 Task: Open a blank sheet, save the file as planning.rtf Insert a table '2 by 3' In first column, add headers, 'City, Population'. Under first header add  London, Tokyo. Under second header add  9 Million, 37 Million. Change table style to  Blue
Action: Mouse moved to (234, 201)
Screenshot: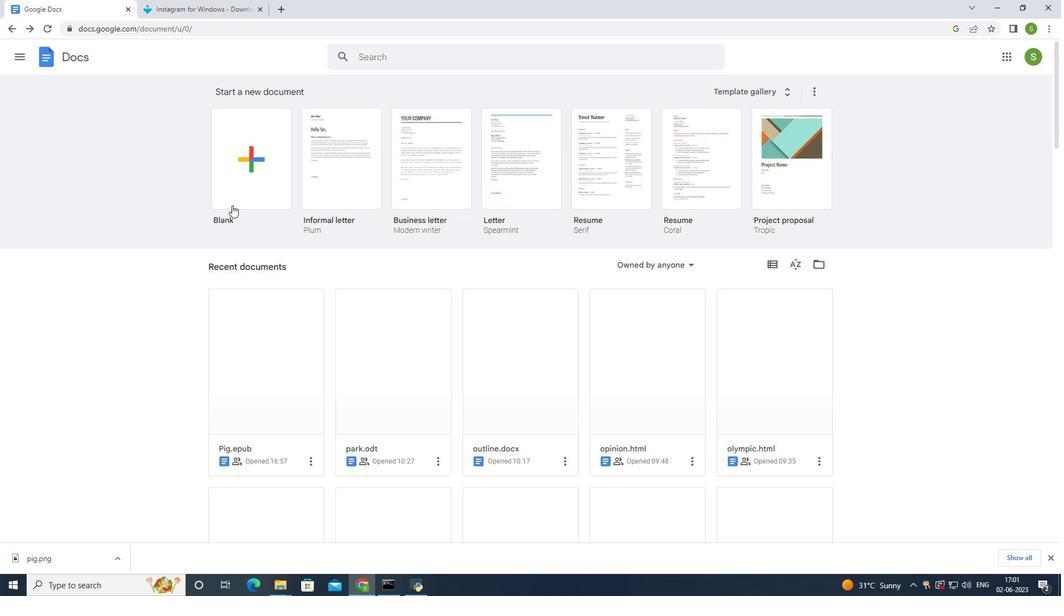
Action: Mouse pressed left at (234, 201)
Screenshot: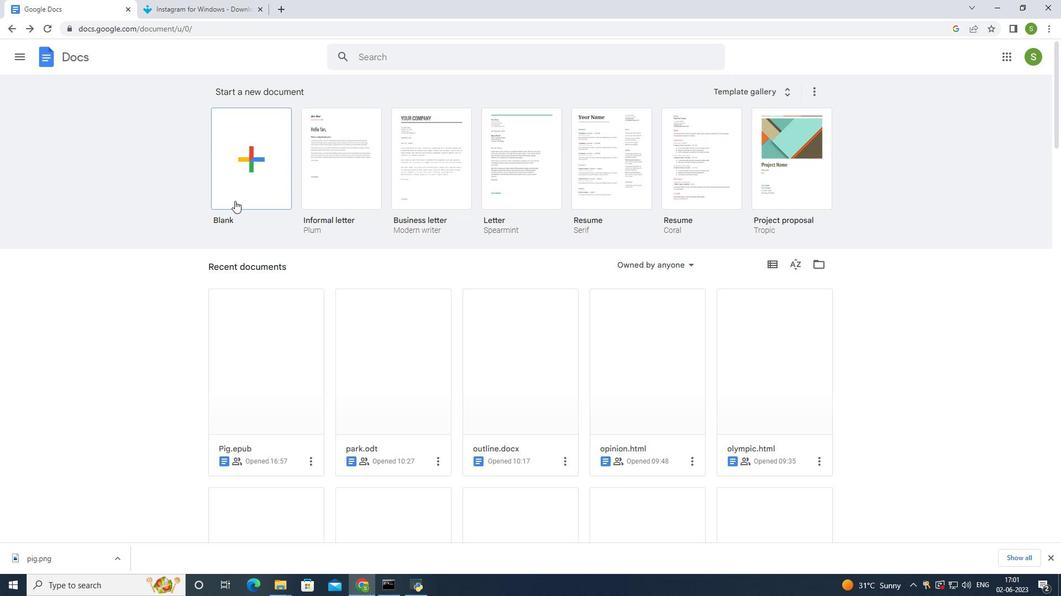 
Action: Mouse moved to (116, 49)
Screenshot: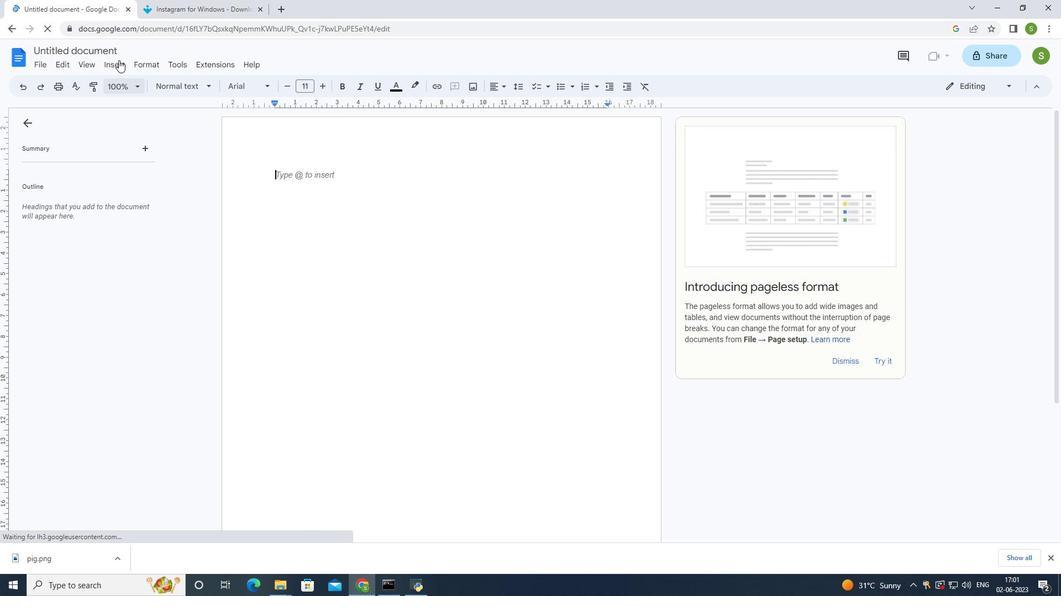 
Action: Mouse pressed left at (116, 49)
Screenshot: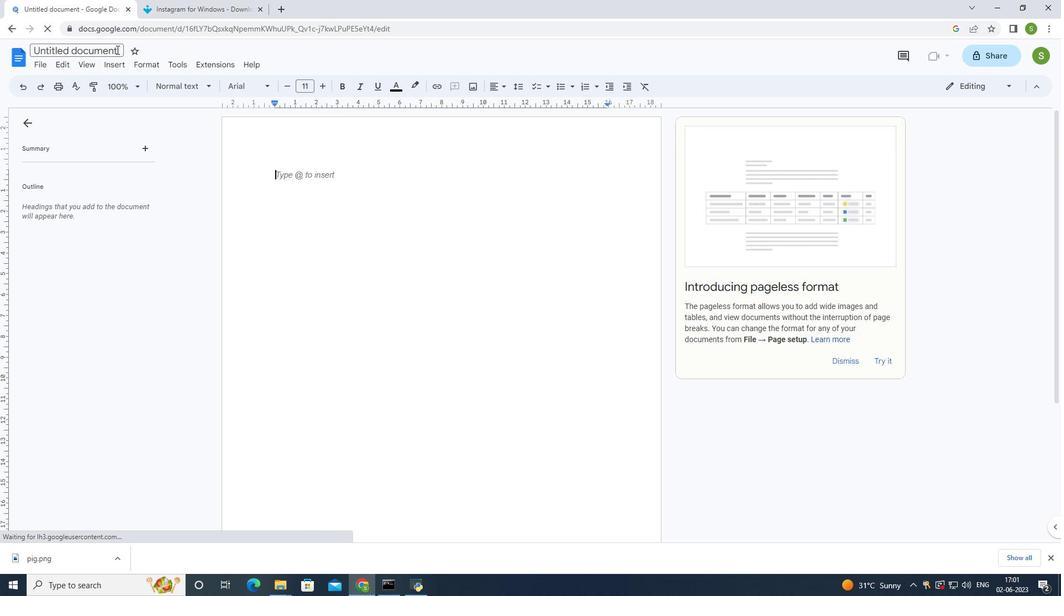 
Action: Mouse moved to (463, 421)
Screenshot: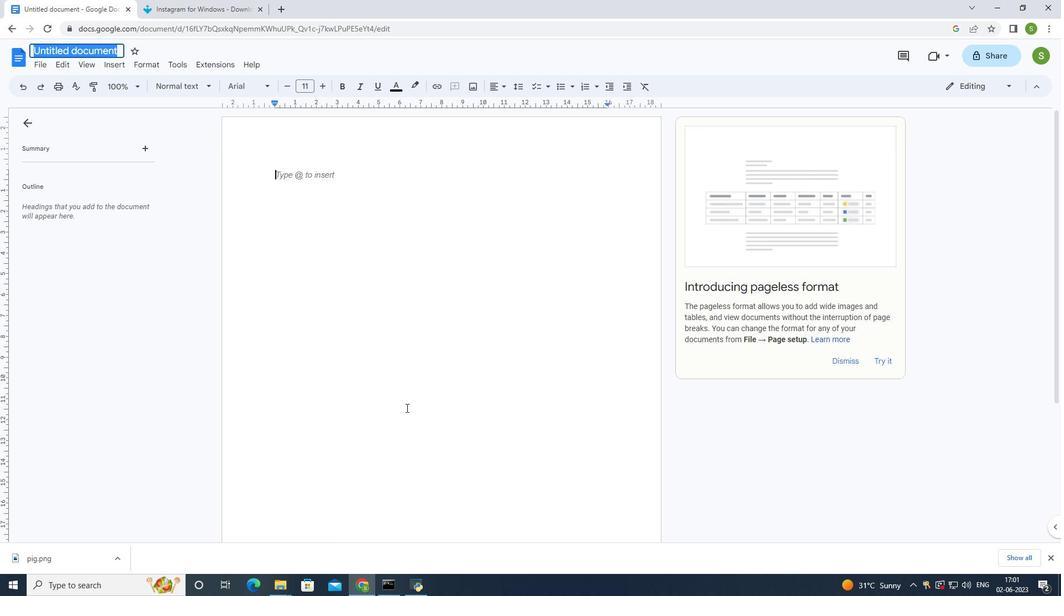
Action: Key pressed planning
Screenshot: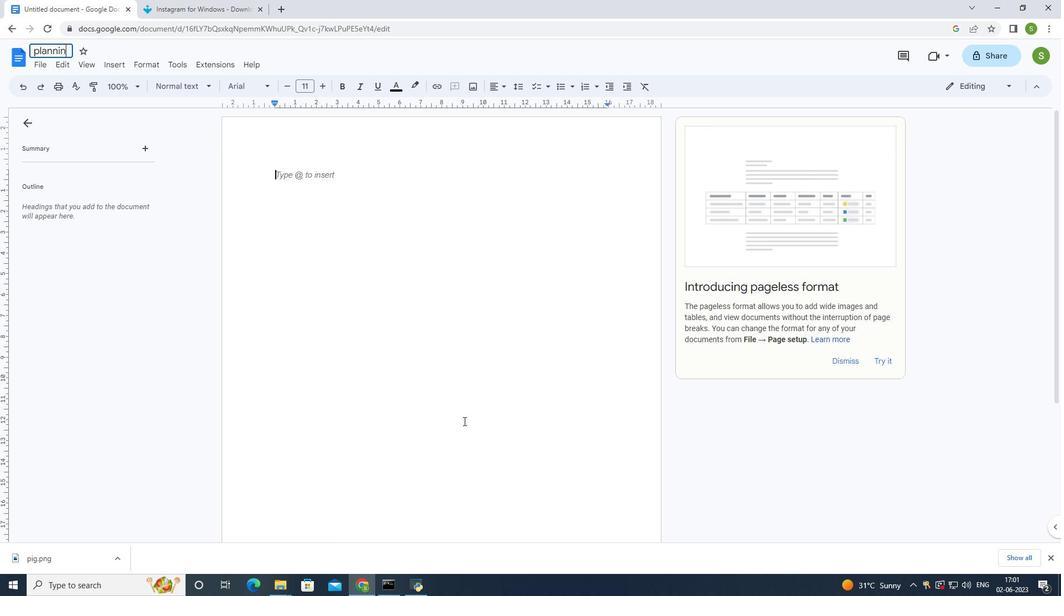 
Action: Mouse moved to (464, 421)
Screenshot: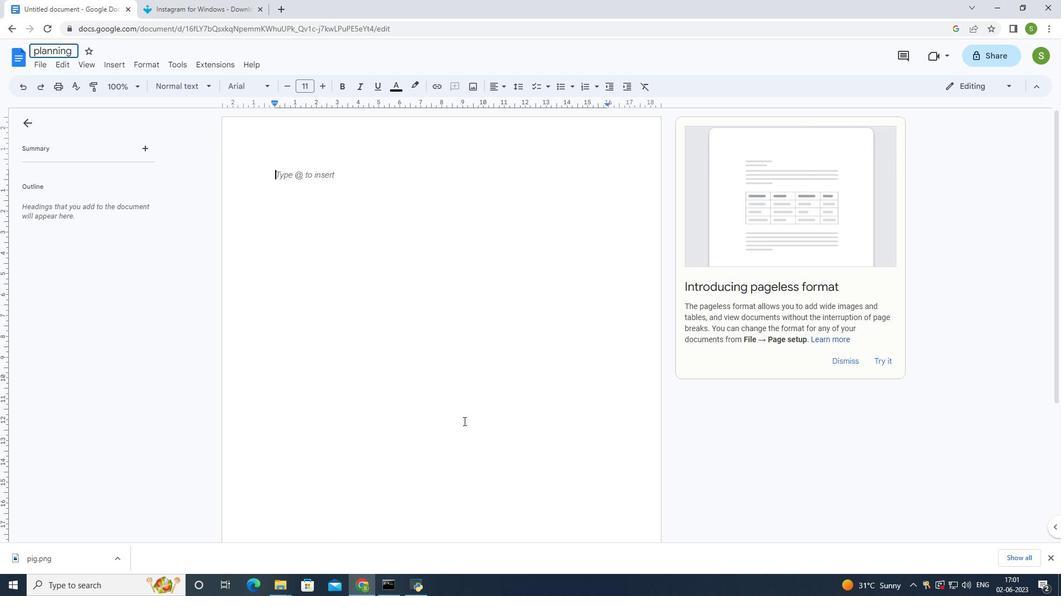 
Action: Key pressed .rft<Key.enter>
Screenshot: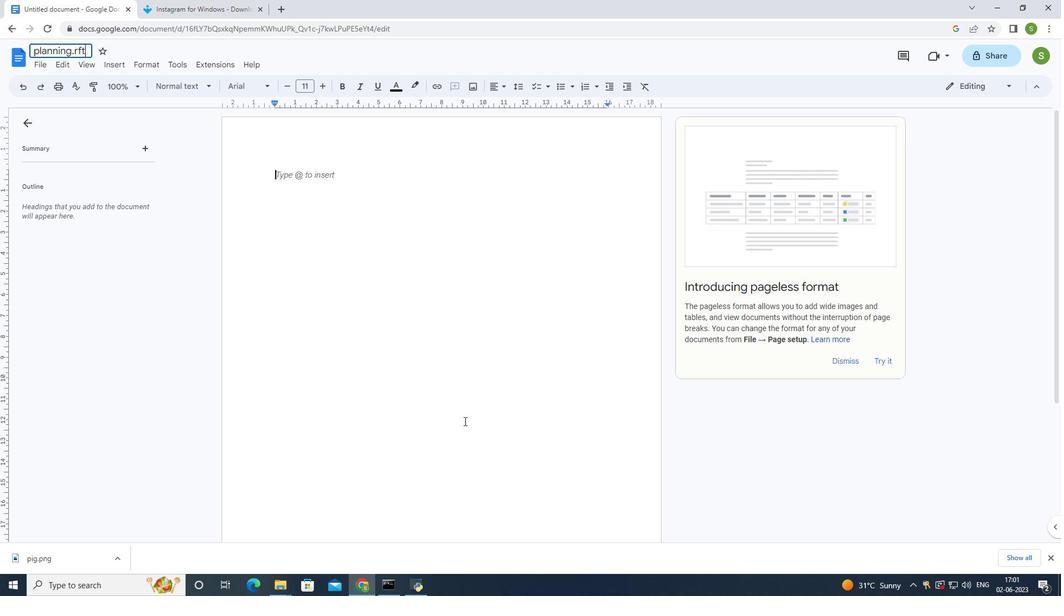 
Action: Mouse moved to (66, 63)
Screenshot: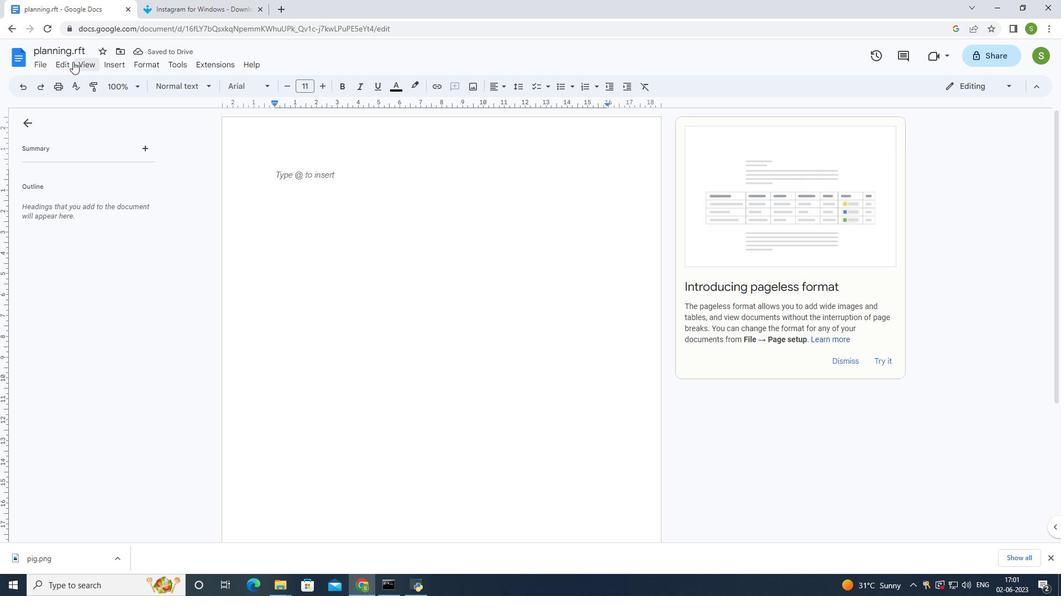 
Action: Mouse pressed left at (66, 63)
Screenshot: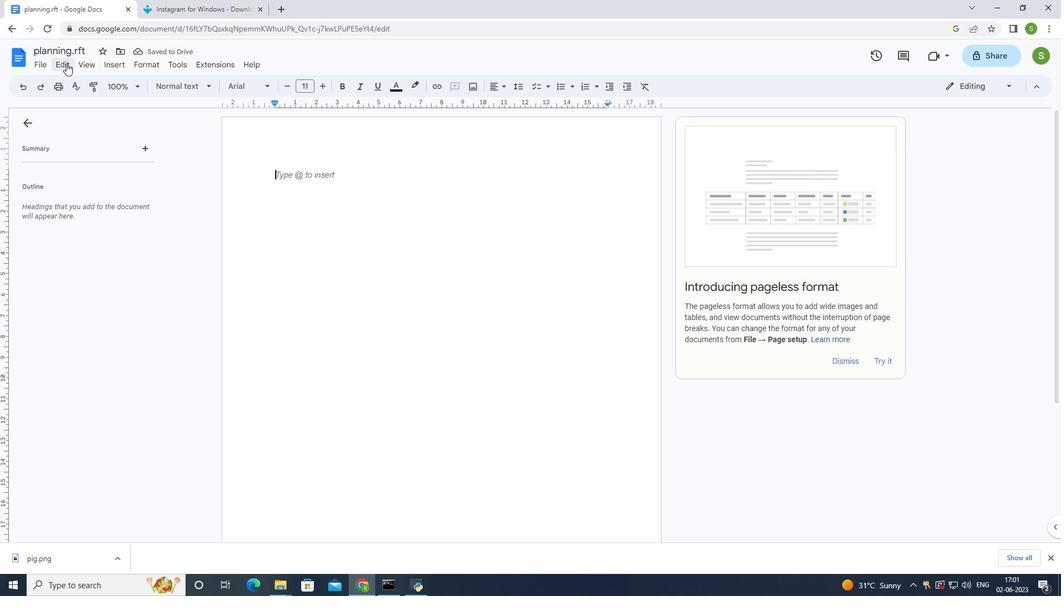 
Action: Mouse moved to (294, 129)
Screenshot: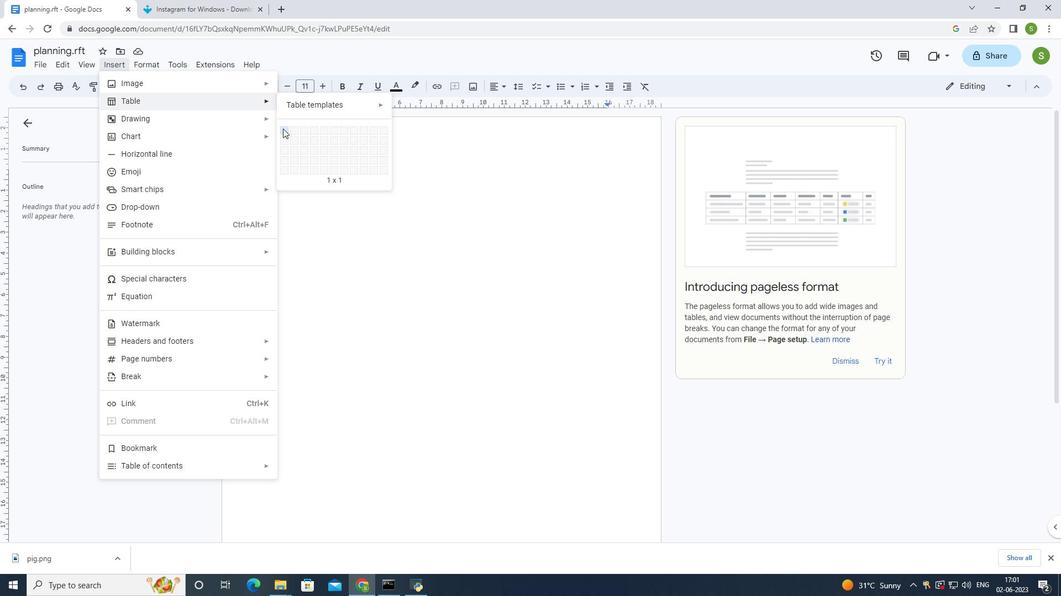 
Action: Mouse pressed left at (294, 129)
Screenshot: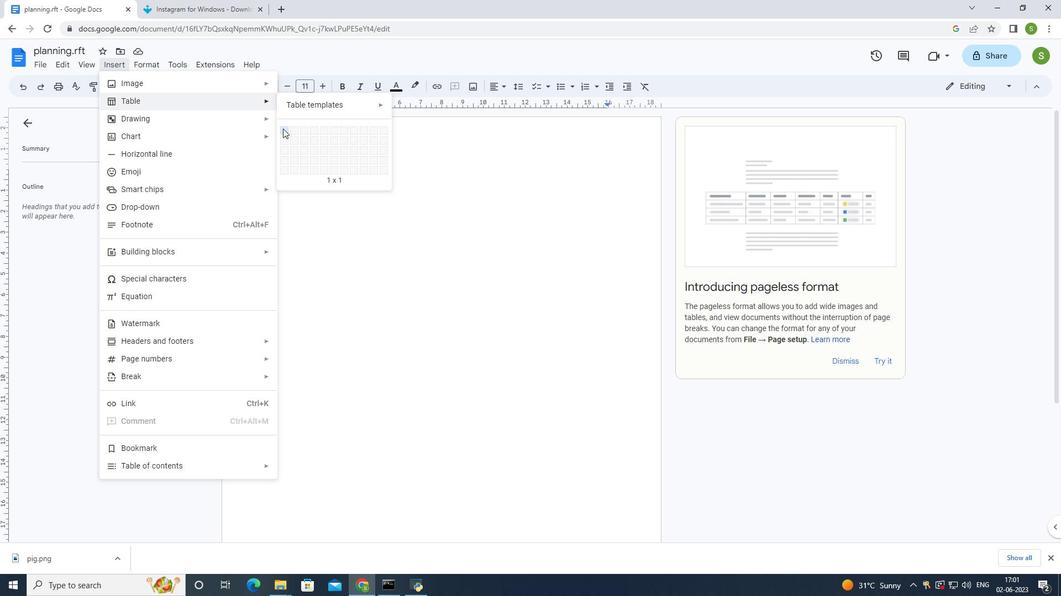 
Action: Mouse moved to (348, 195)
Screenshot: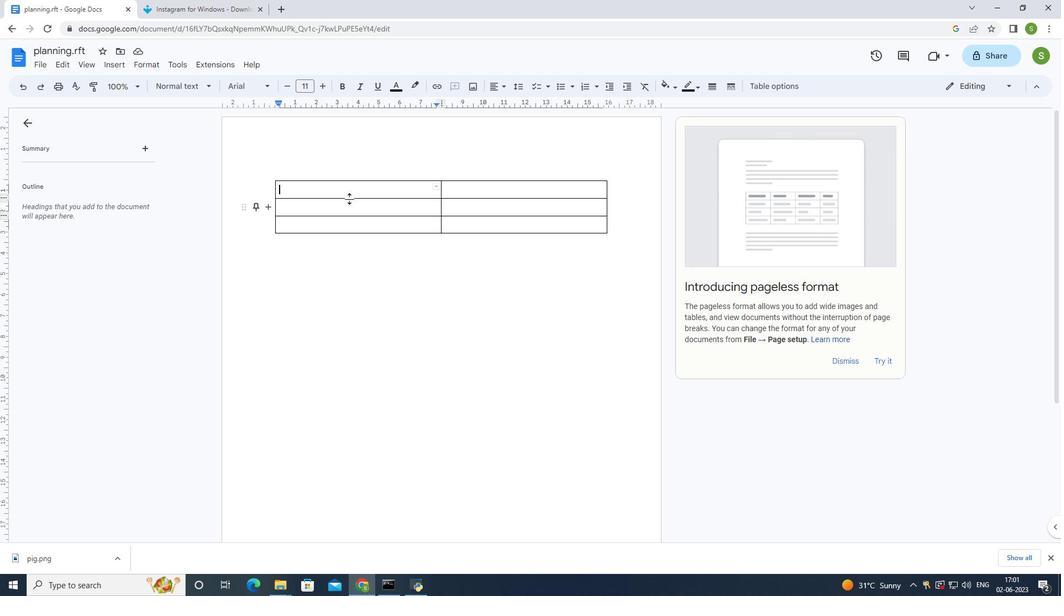 
Action: Mouse pressed left at (348, 195)
Screenshot: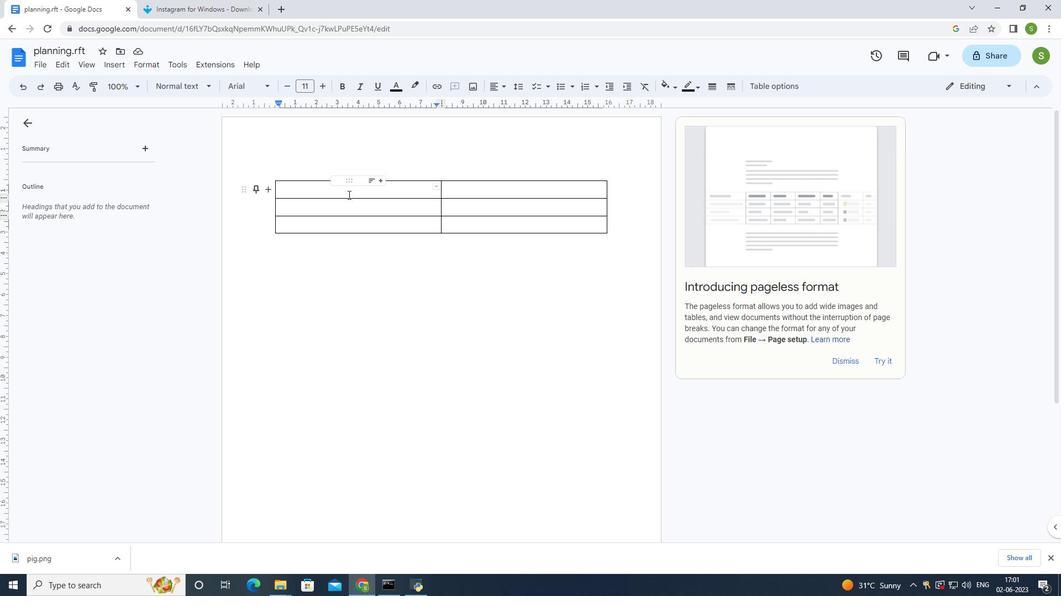 
Action: Mouse moved to (348, 192)
Screenshot: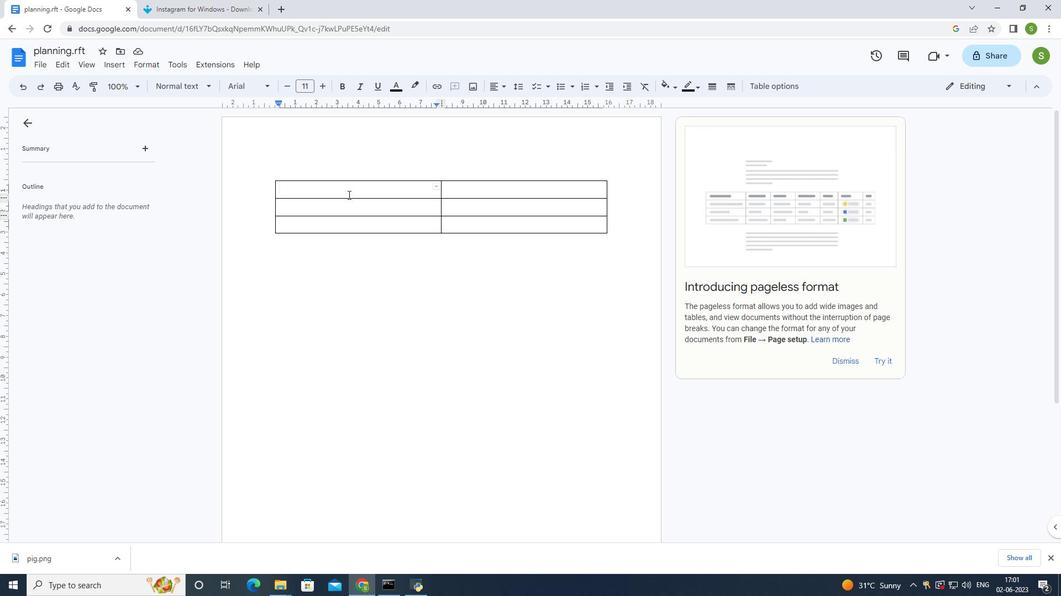 
Action: Key pressed <Key.shift>City<Key.right><Key.shift>Population
Screenshot: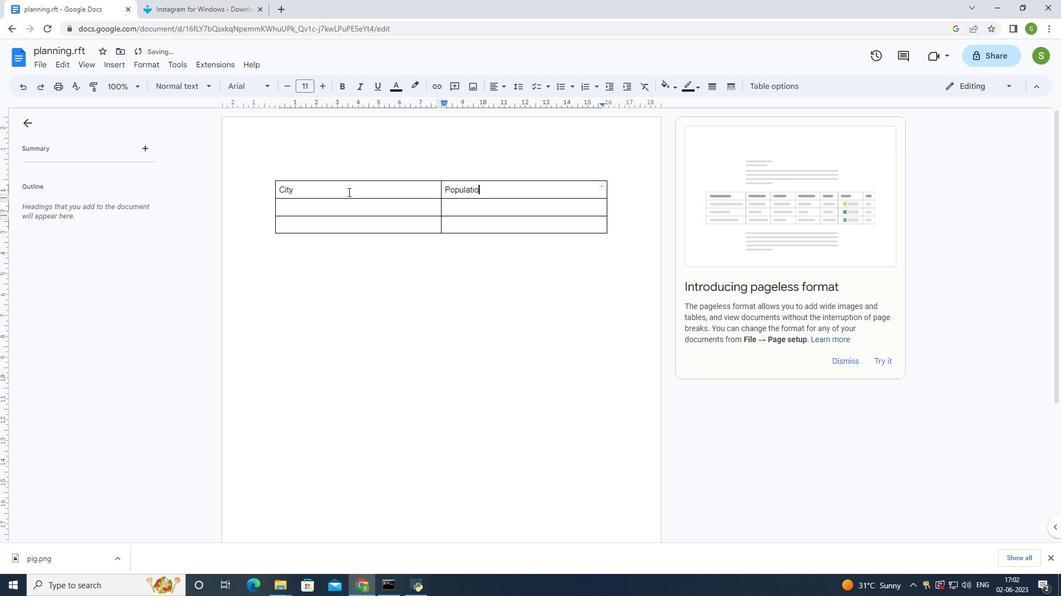 
Action: Mouse moved to (299, 206)
Screenshot: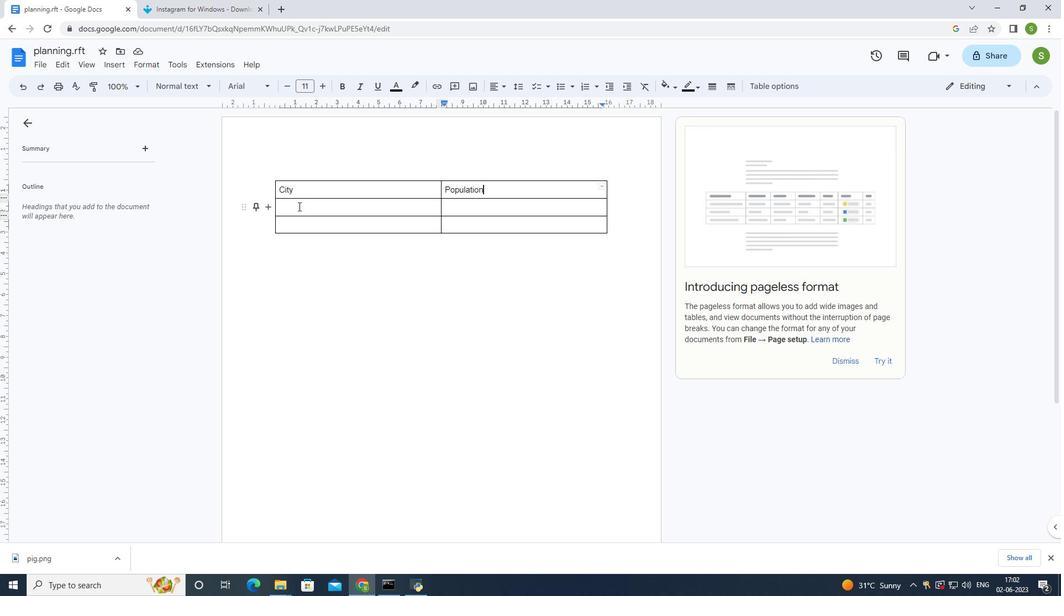 
Action: Mouse pressed left at (299, 206)
Screenshot: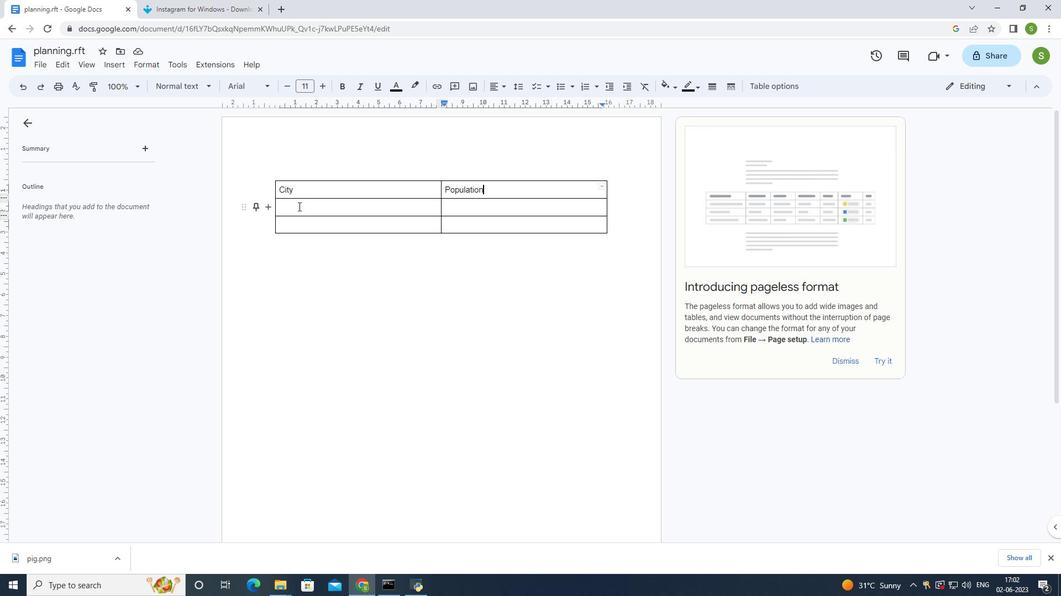 
Action: Mouse moved to (300, 208)
Screenshot: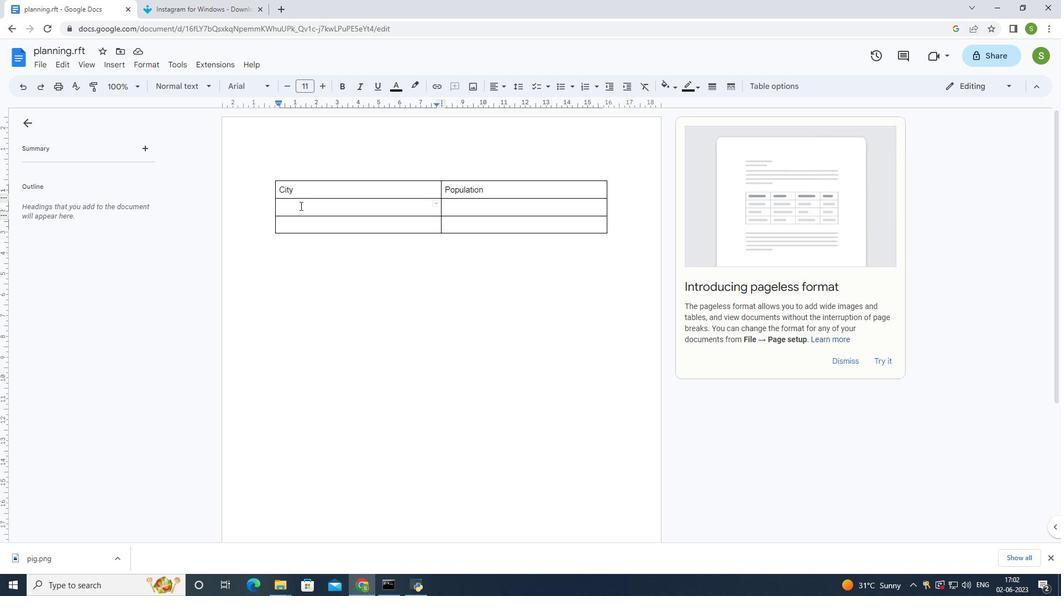 
Action: Key pressed <Key.shift><Key.shift><Key.shift>London<Key.down><Key.shift>Tokyo
Screenshot: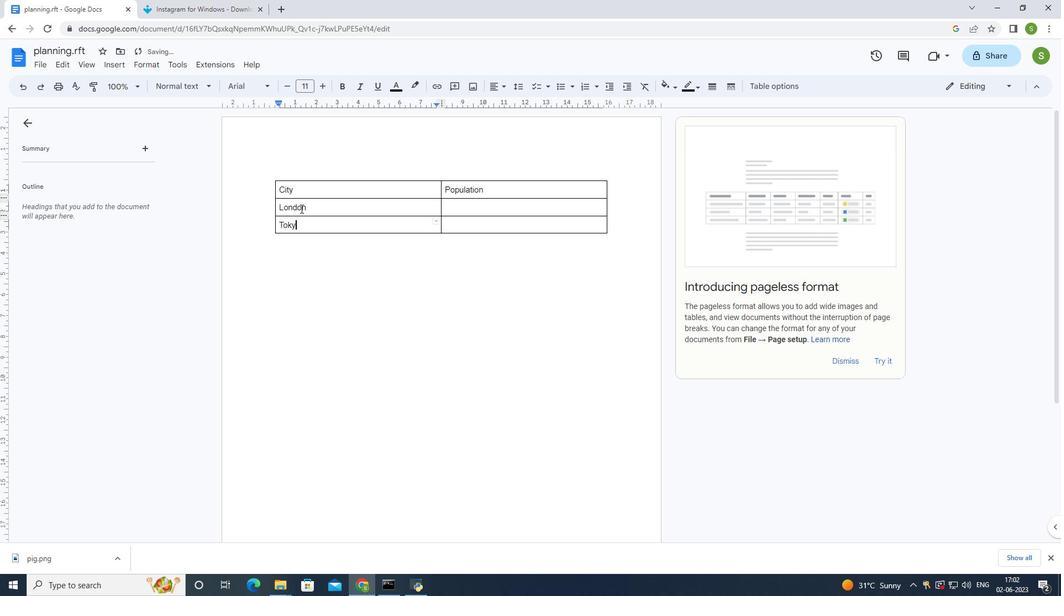
Action: Mouse moved to (452, 208)
Screenshot: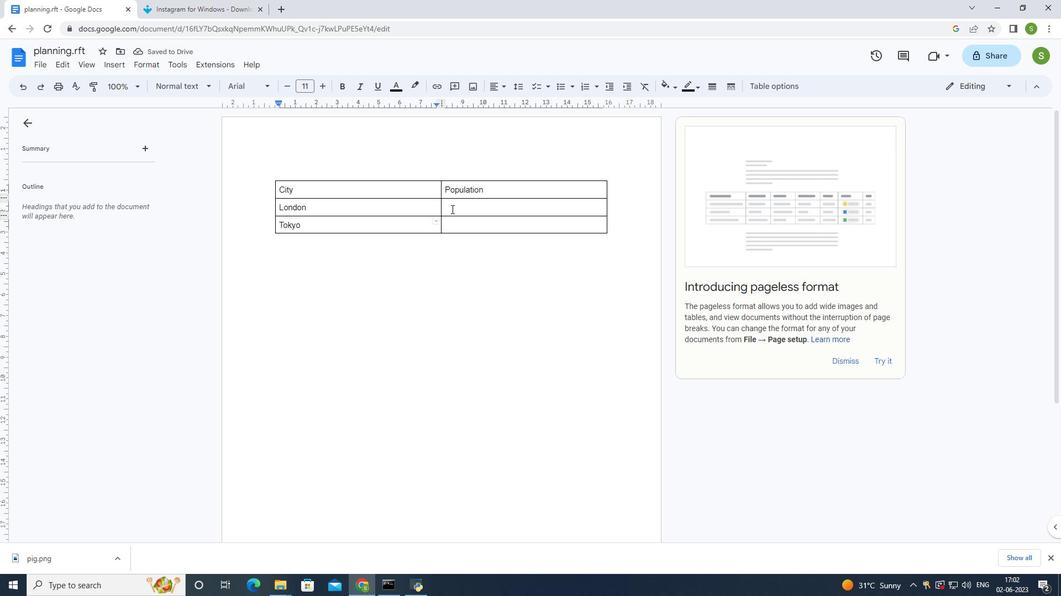 
Action: Mouse pressed left at (452, 208)
Screenshot: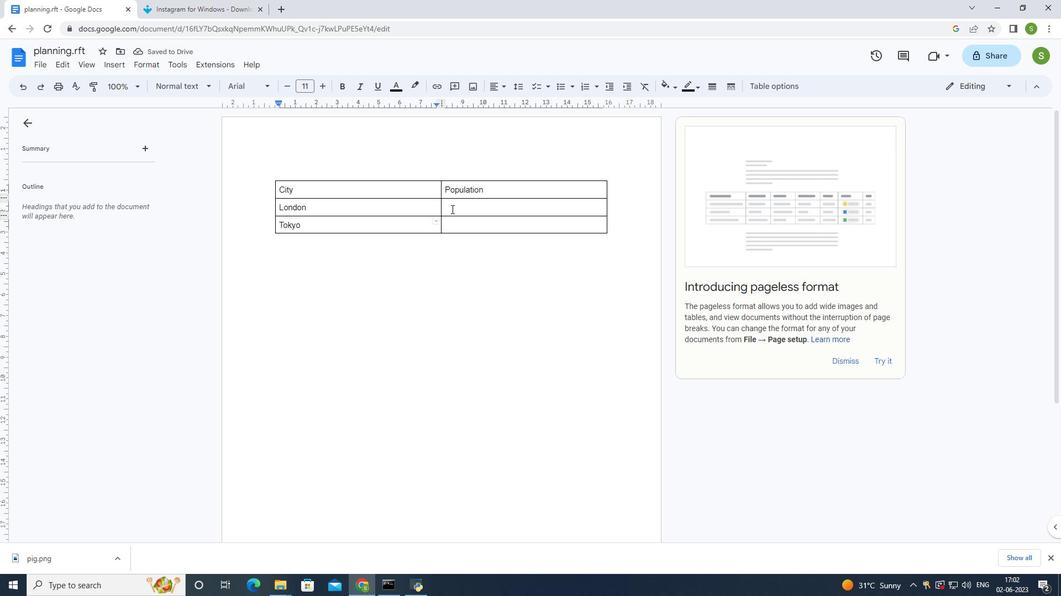 
Action: Mouse moved to (453, 208)
Screenshot: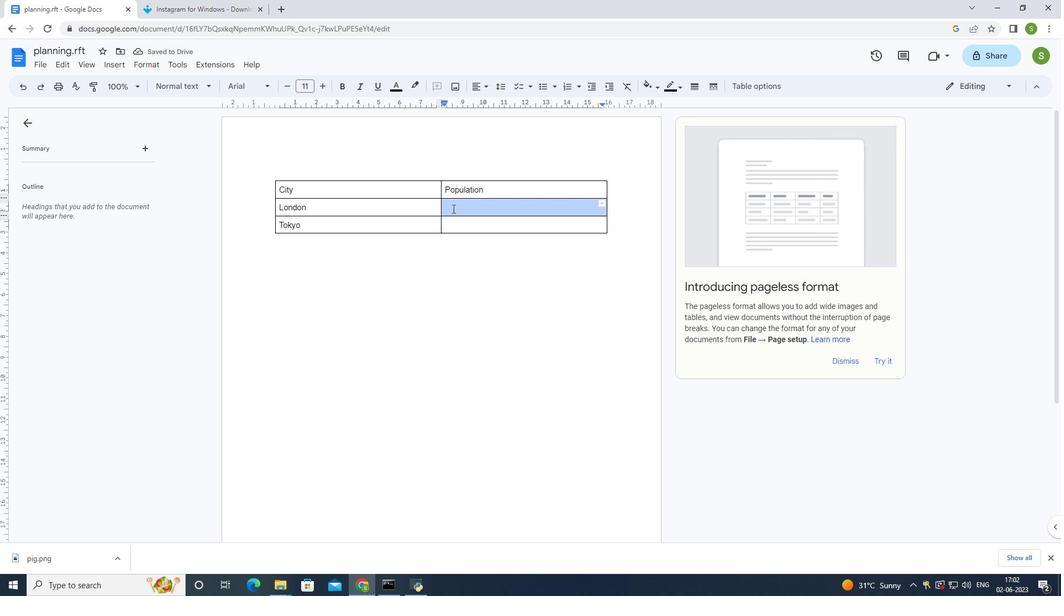 
Action: Key pressed 9m<Key.backspace><Key.space>million
Screenshot: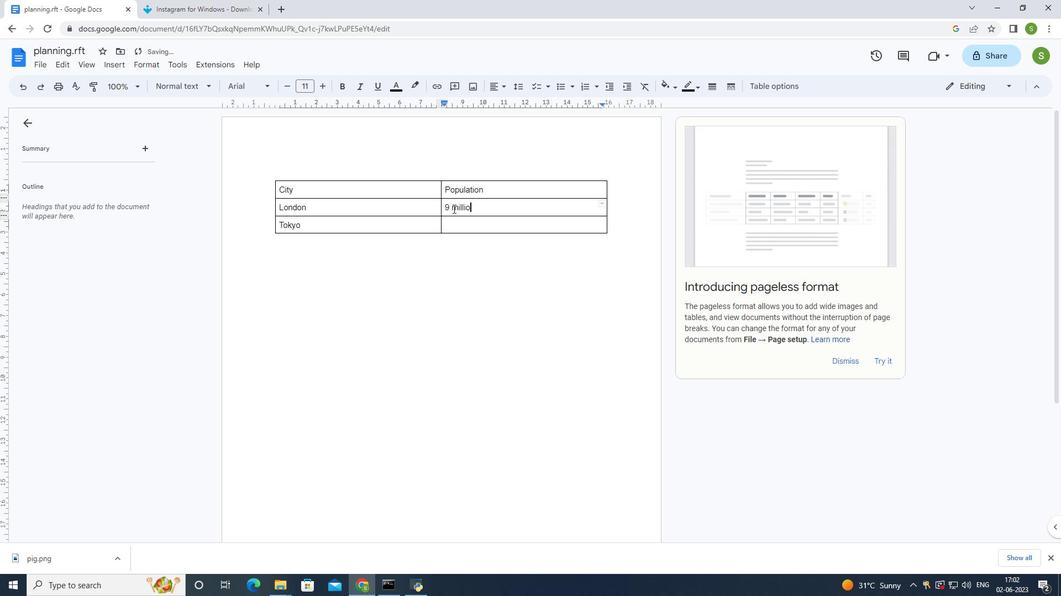 
Action: Mouse moved to (457, 222)
Screenshot: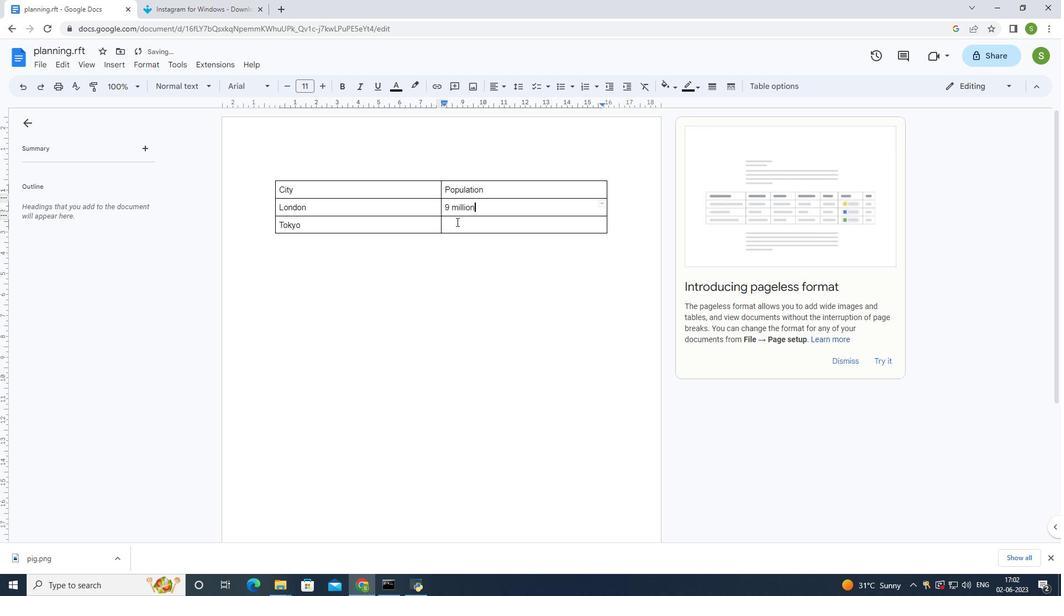 
Action: Mouse pressed left at (457, 222)
Screenshot: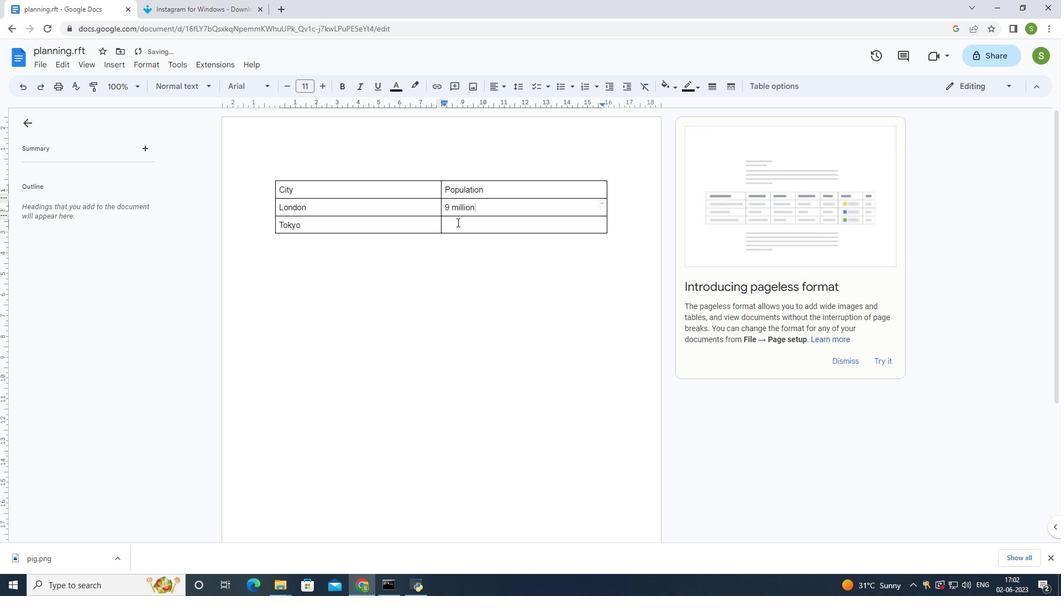 
Action: Mouse moved to (471, 222)
Screenshot: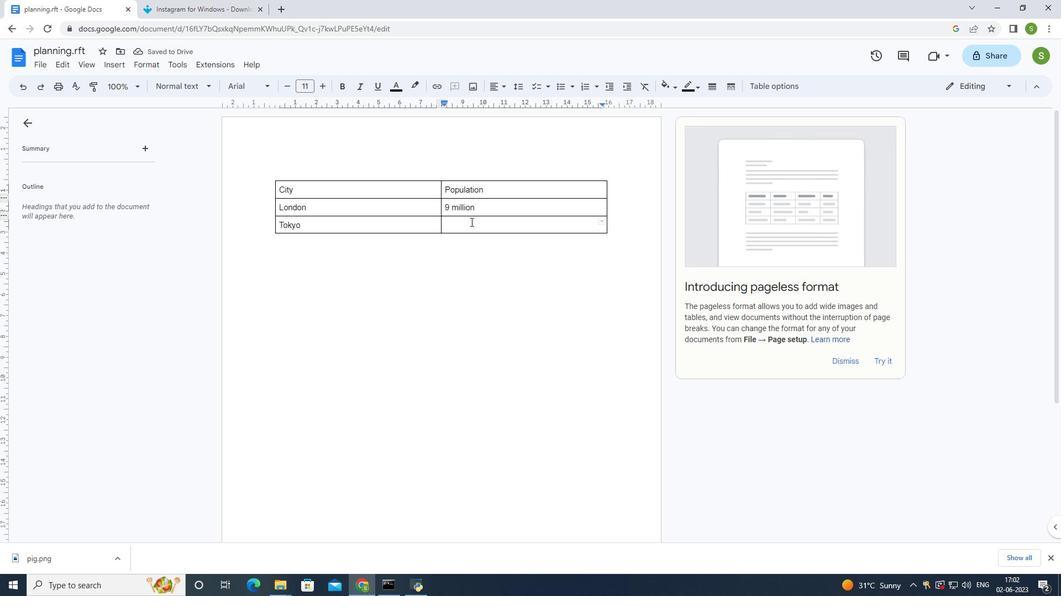 
Action: Key pressed 37<Key.space>million
Screenshot: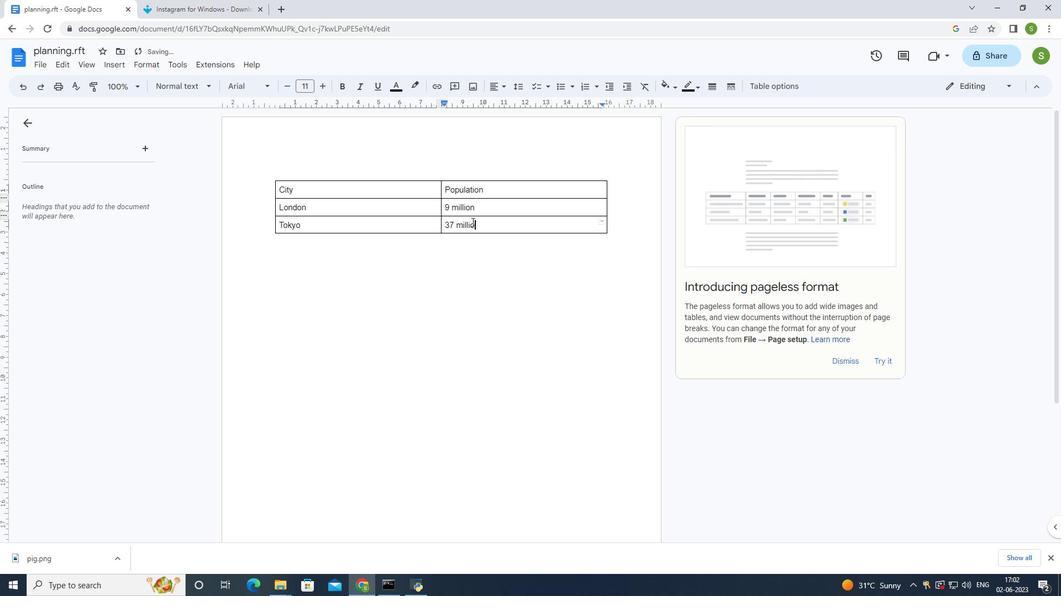 
Action: Mouse moved to (277, 187)
Screenshot: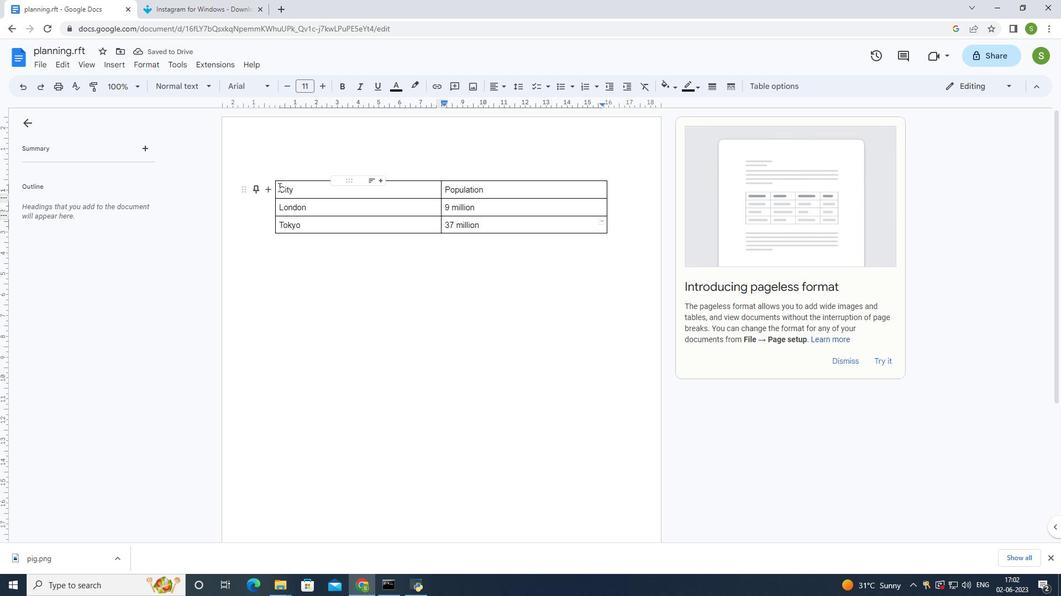 
Action: Mouse pressed left at (277, 187)
Screenshot: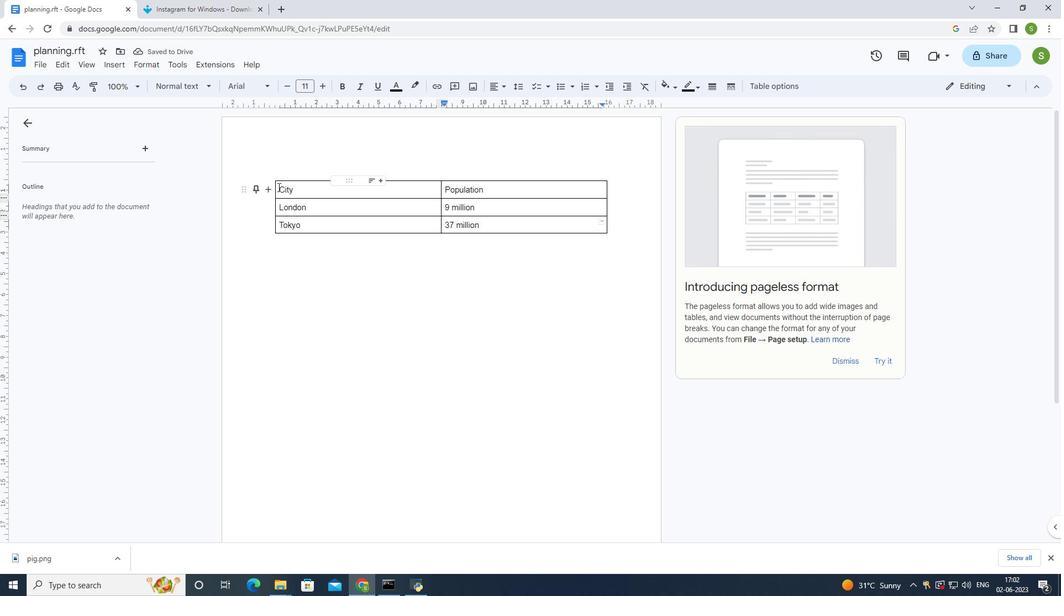
Action: Mouse moved to (653, 83)
Screenshot: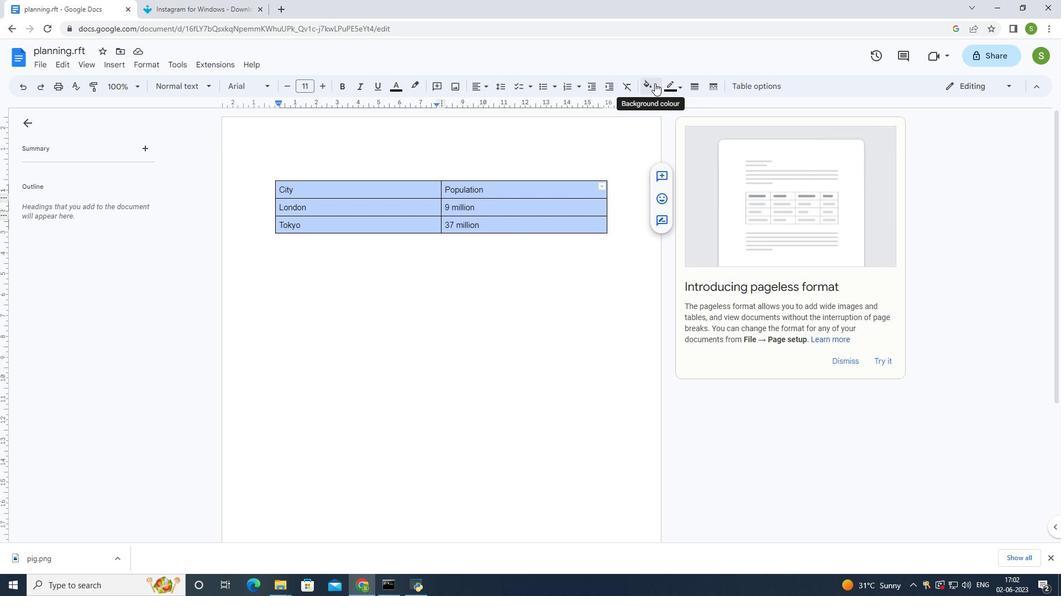 
Action: Mouse pressed left at (653, 83)
Screenshot: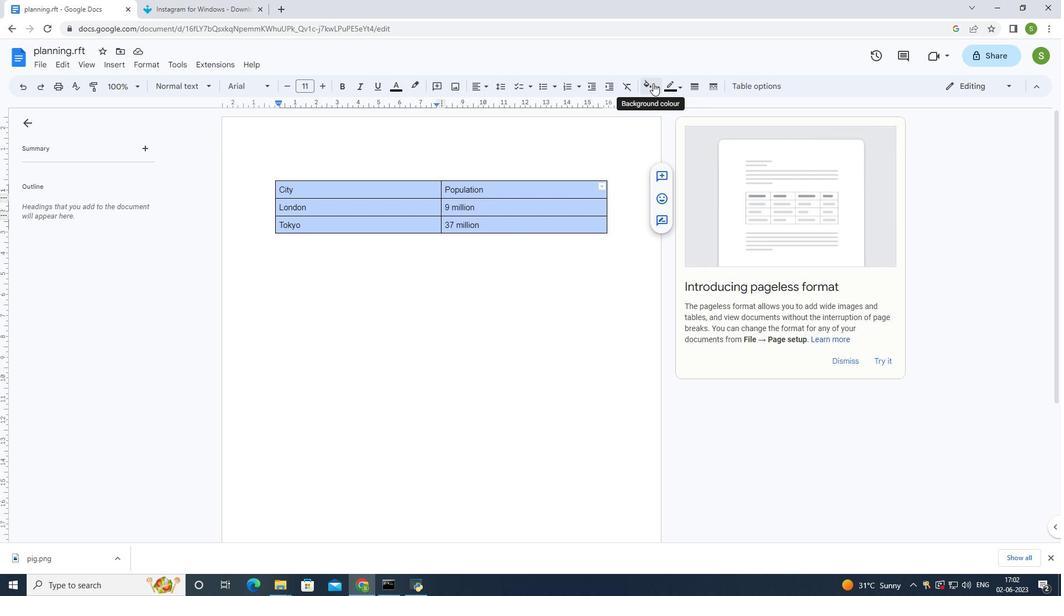 
Action: Mouse moved to (736, 172)
Screenshot: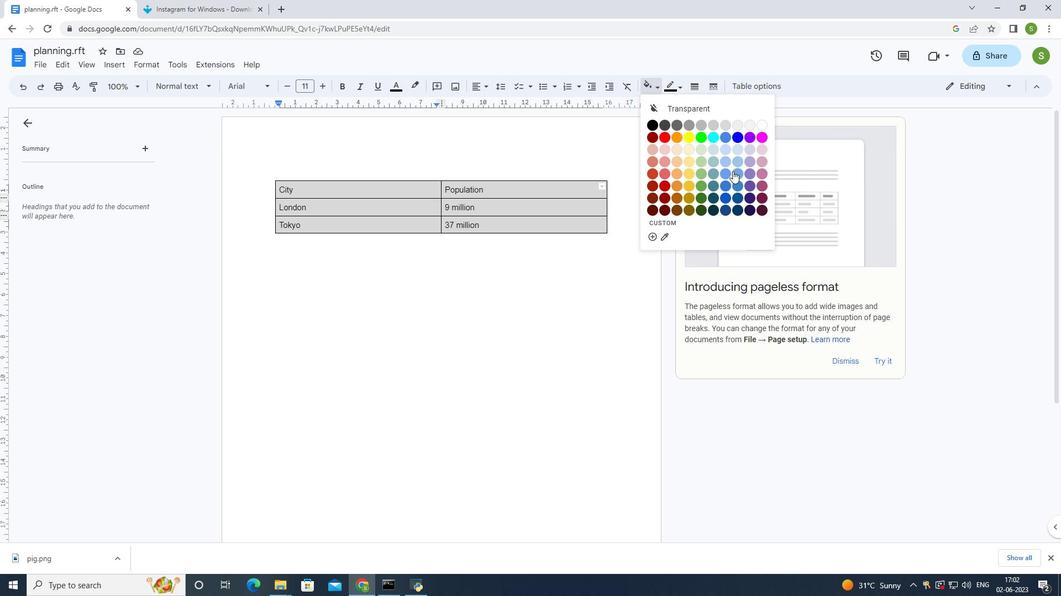 
Action: Mouse pressed left at (736, 172)
Screenshot: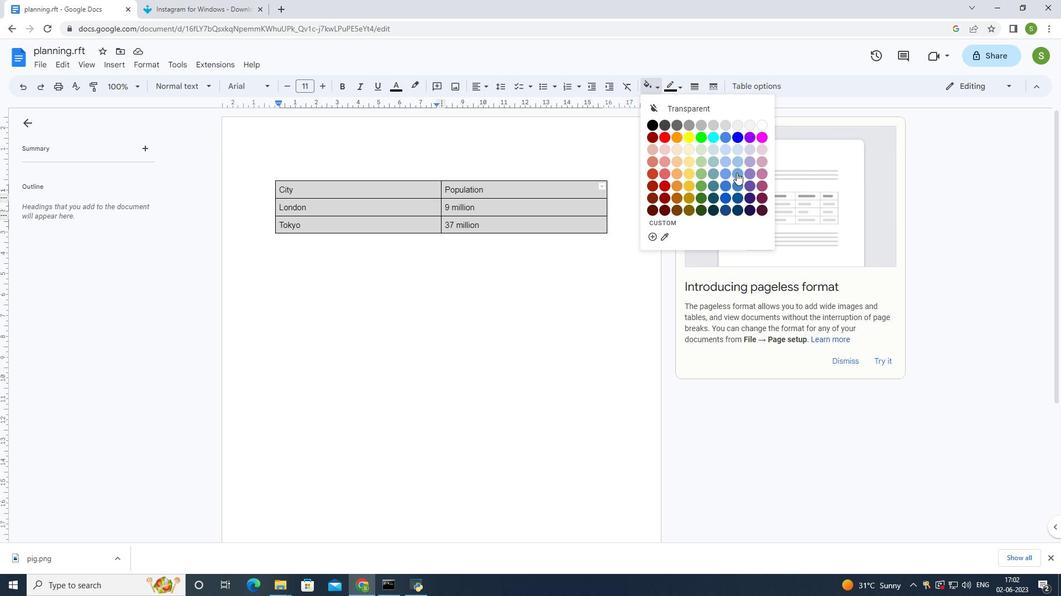 
Action: Mouse moved to (541, 289)
Screenshot: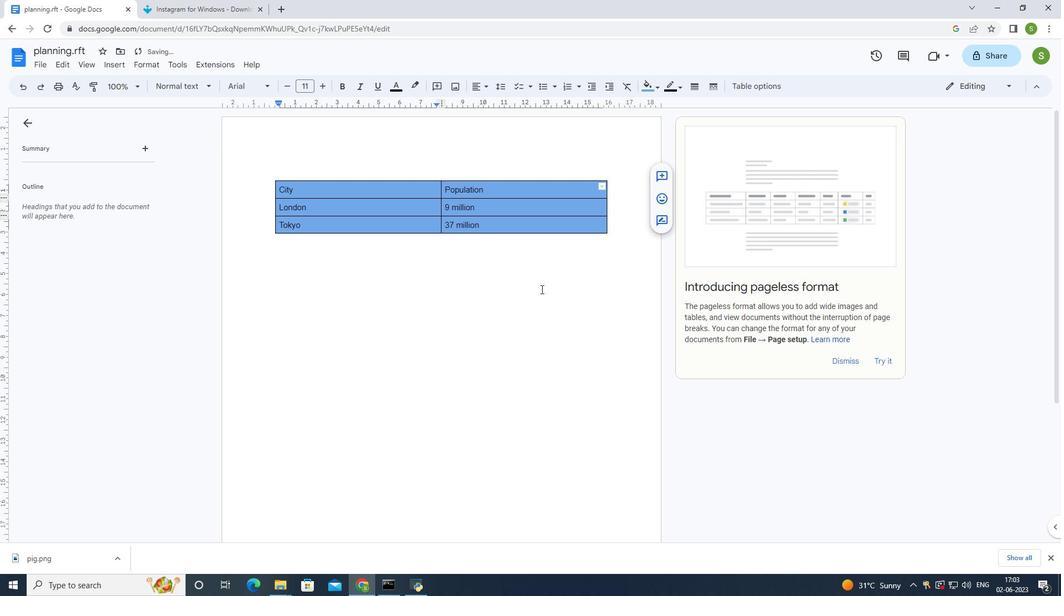 
Action: Mouse pressed left at (541, 289)
Screenshot: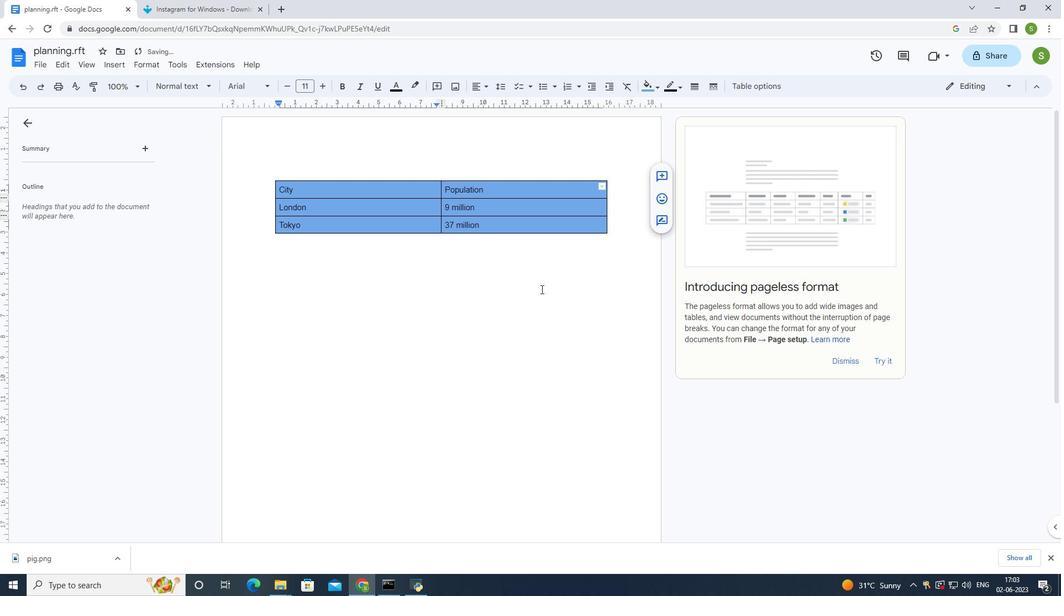 
Action: Mouse moved to (538, 281)
Screenshot: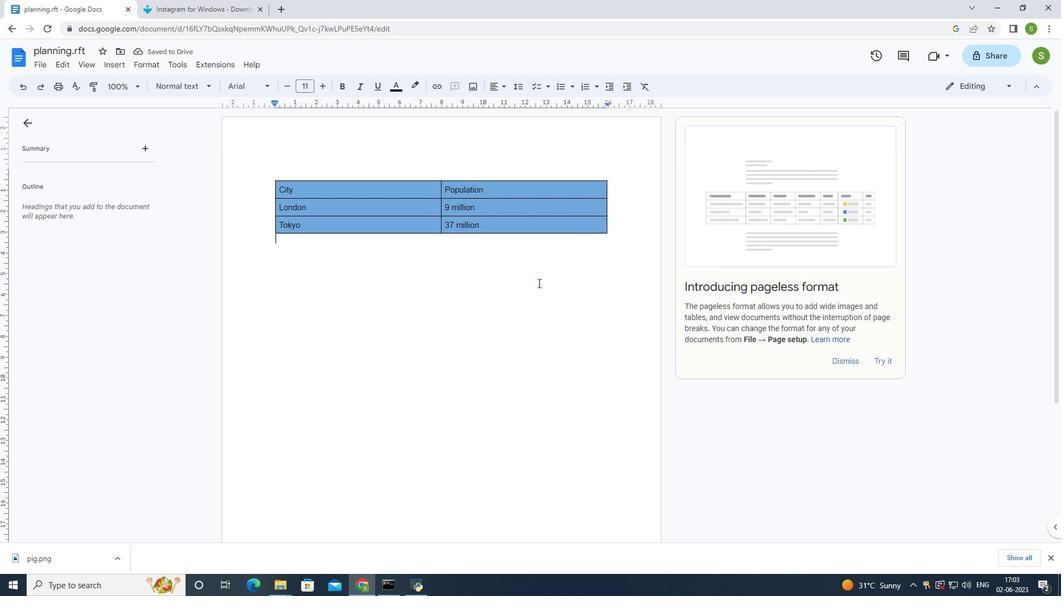 
